 Task: Create a sub task Design and Implement Solution for the task  Improve app security and data encryption in the project TrendSetter , assign it to team member softage.6@softage.net and update the status of the sub task to  Off Track , set the priority of the sub task to High.
Action: Mouse moved to (60, 210)
Screenshot: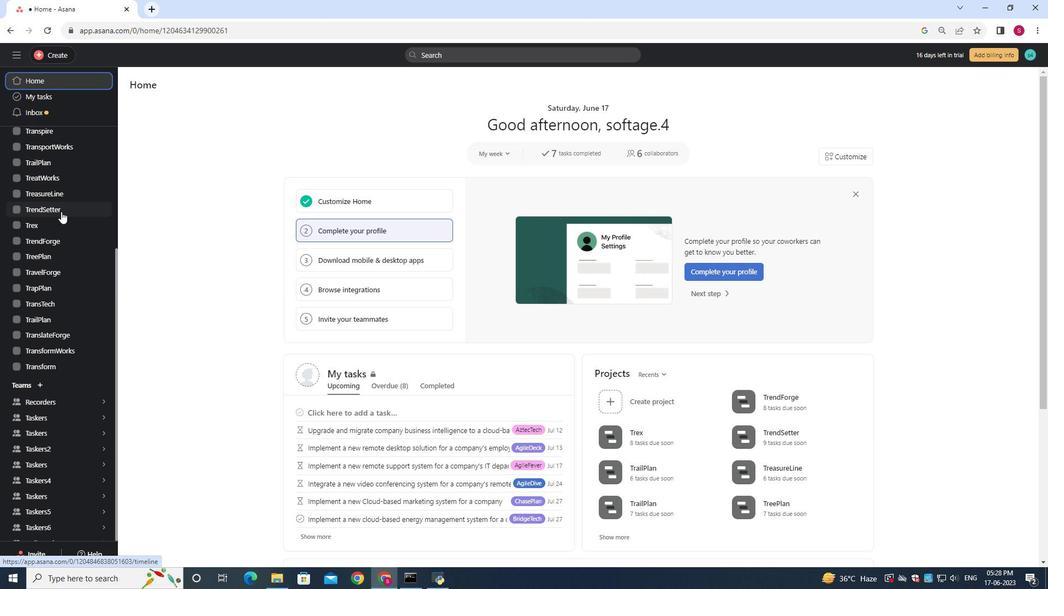 
Action: Mouse pressed left at (60, 210)
Screenshot: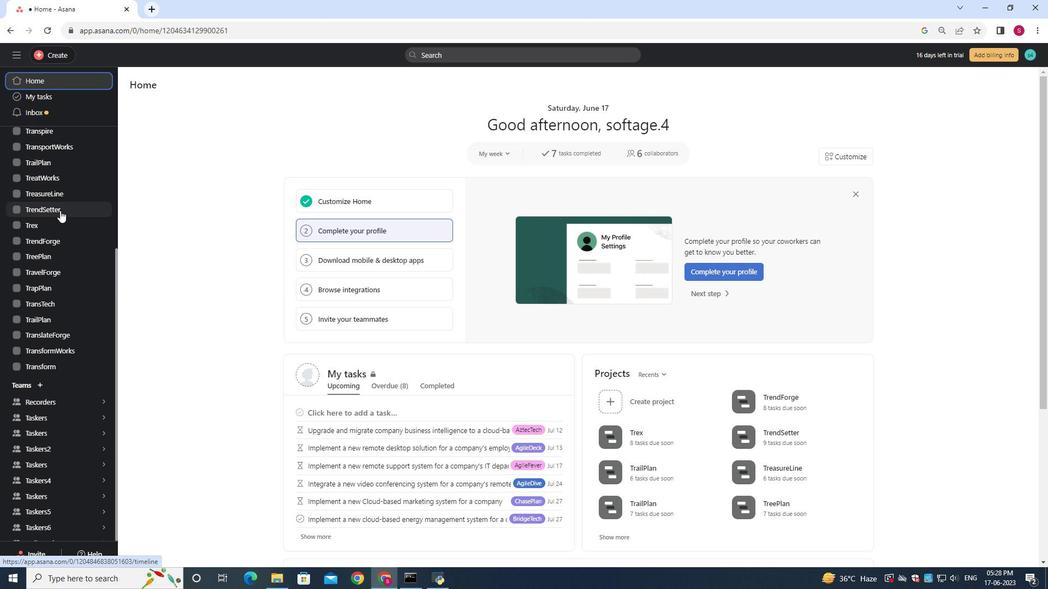 
Action: Mouse moved to (385, 240)
Screenshot: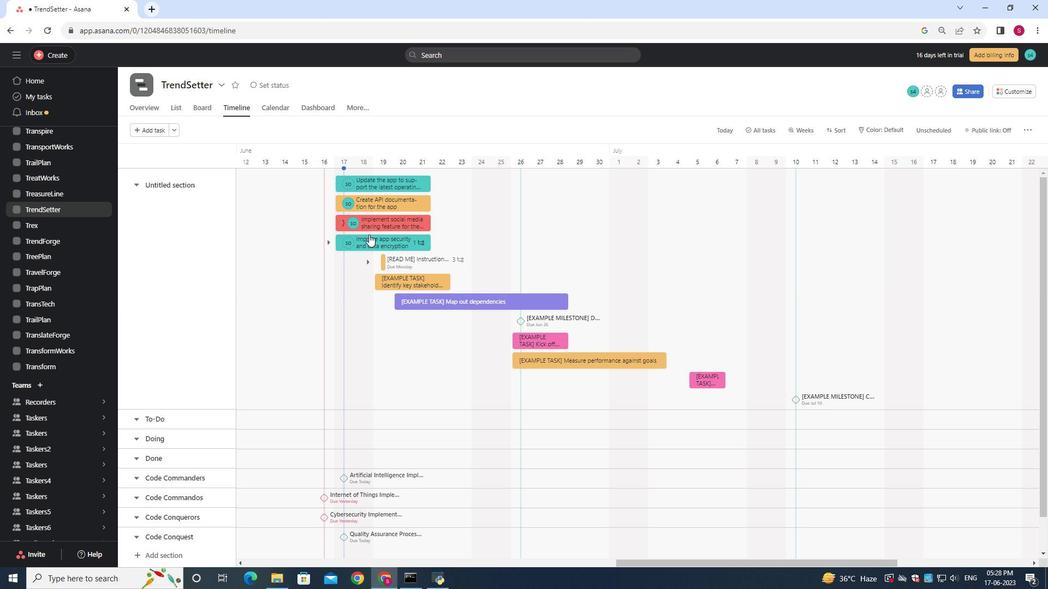 
Action: Mouse pressed left at (385, 240)
Screenshot: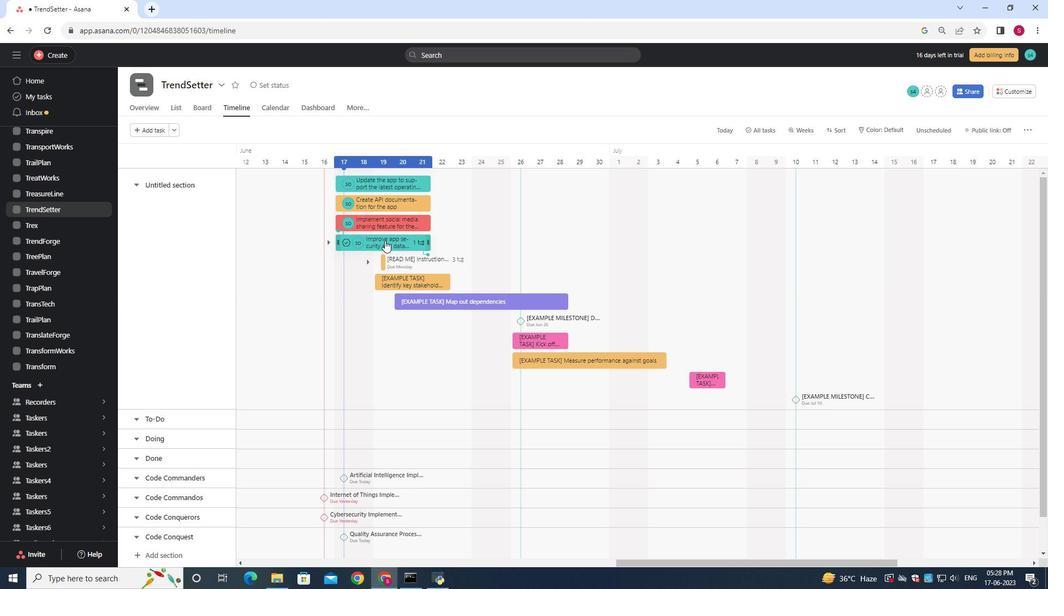 
Action: Mouse moved to (826, 376)
Screenshot: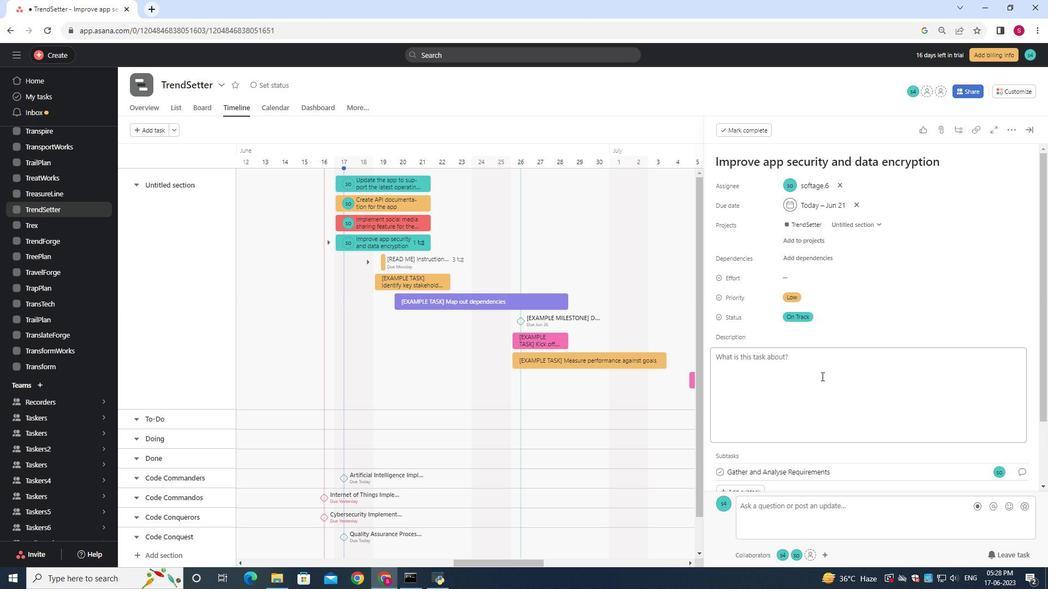 
Action: Mouse scrolled (826, 375) with delta (0, 0)
Screenshot: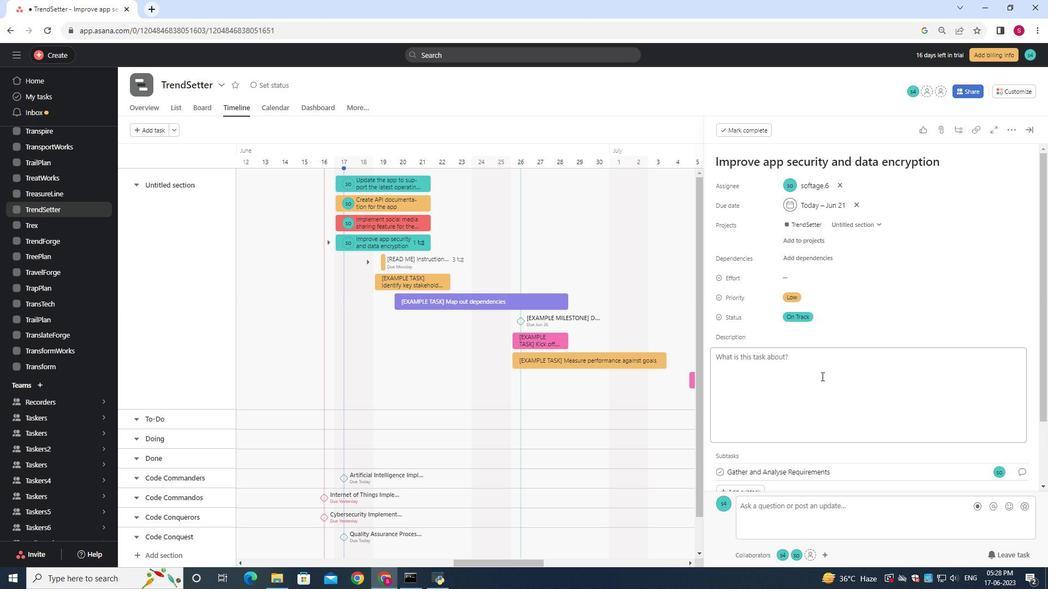 
Action: Mouse moved to (826, 376)
Screenshot: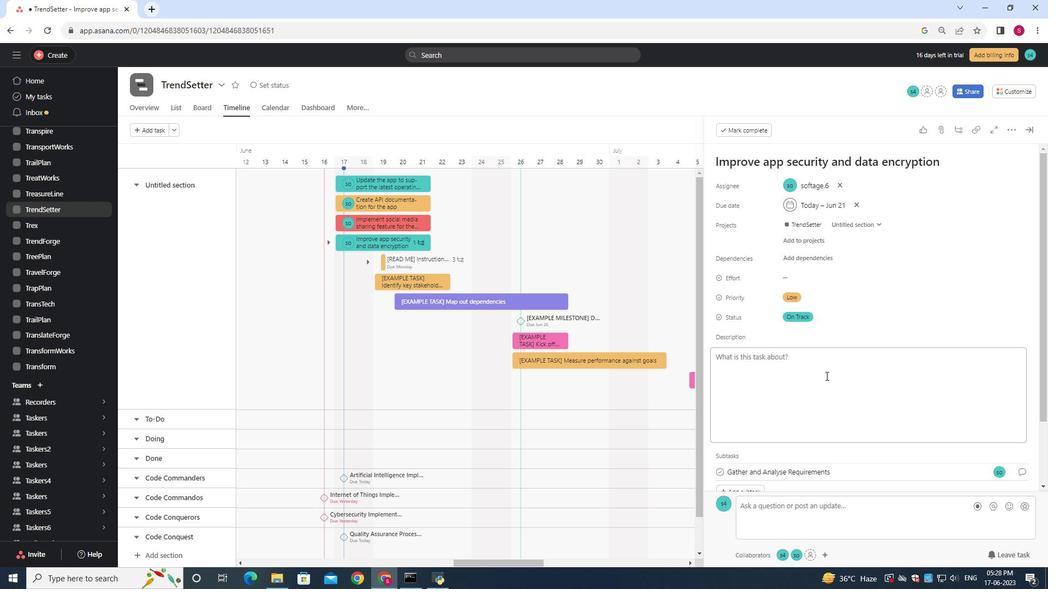 
Action: Mouse scrolled (826, 376) with delta (0, 0)
Screenshot: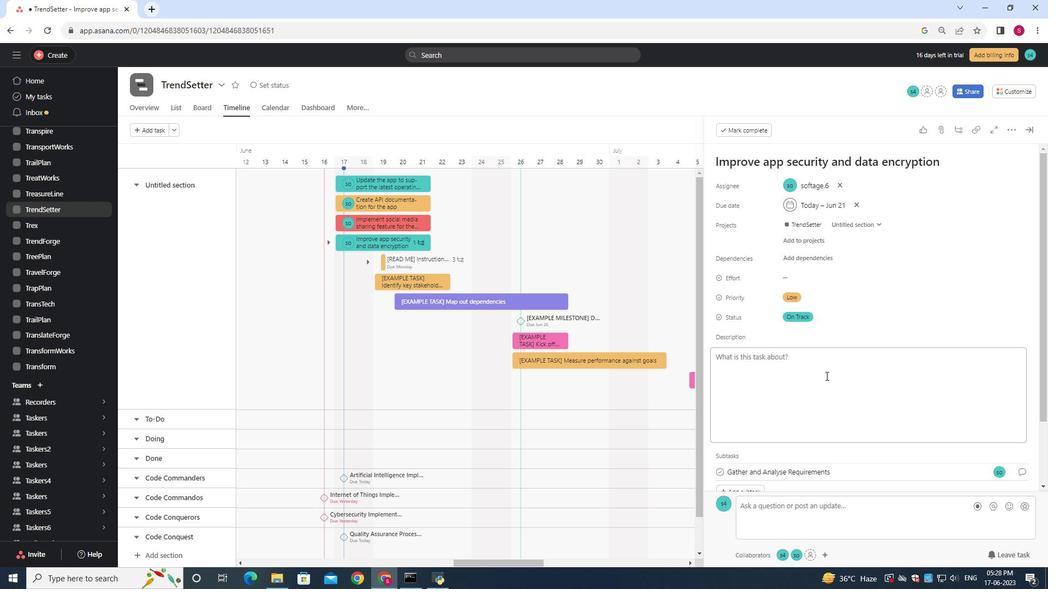 
Action: Mouse moved to (741, 412)
Screenshot: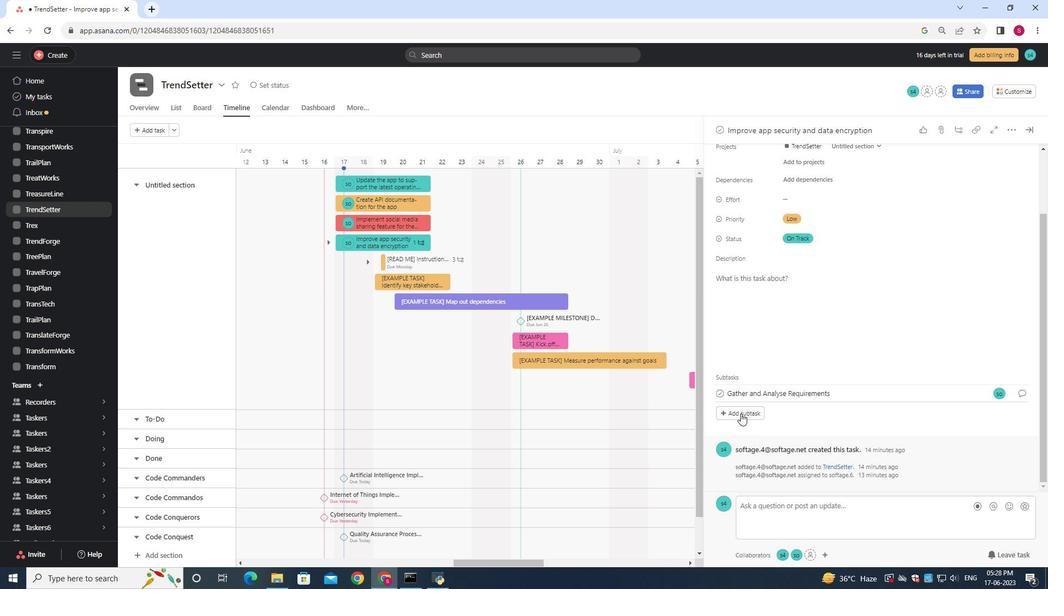 
Action: Mouse pressed left at (741, 412)
Screenshot: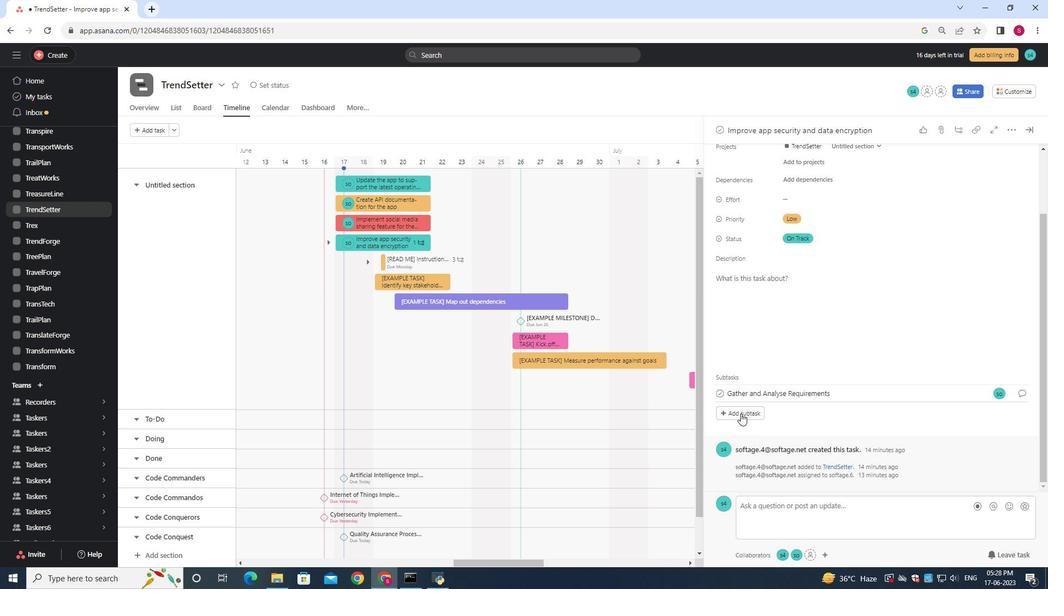 
Action: Mouse moved to (742, 418)
Screenshot: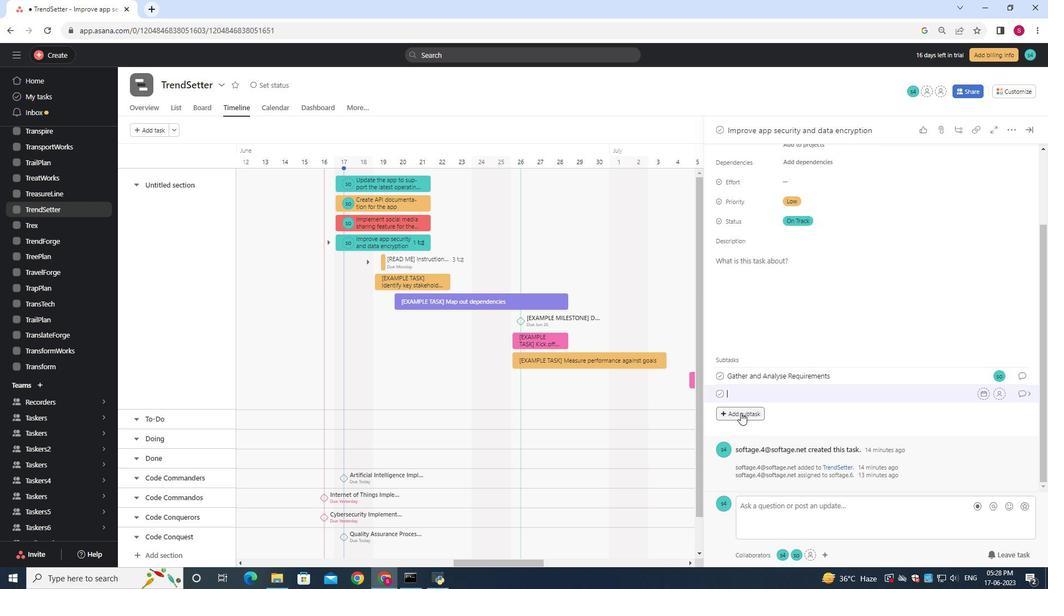 
Action: Key pressed <Key.shift>Design<Key.space>and<Key.space><Key.shift>Implement<Key.space><Key.shift>Solution
Screenshot: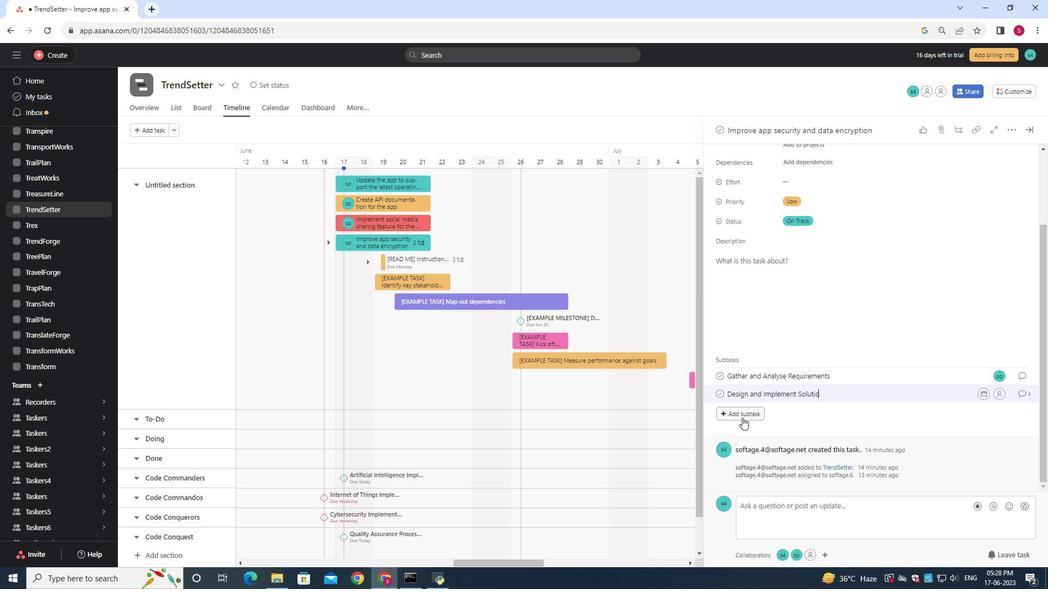 
Action: Mouse moved to (744, 418)
Screenshot: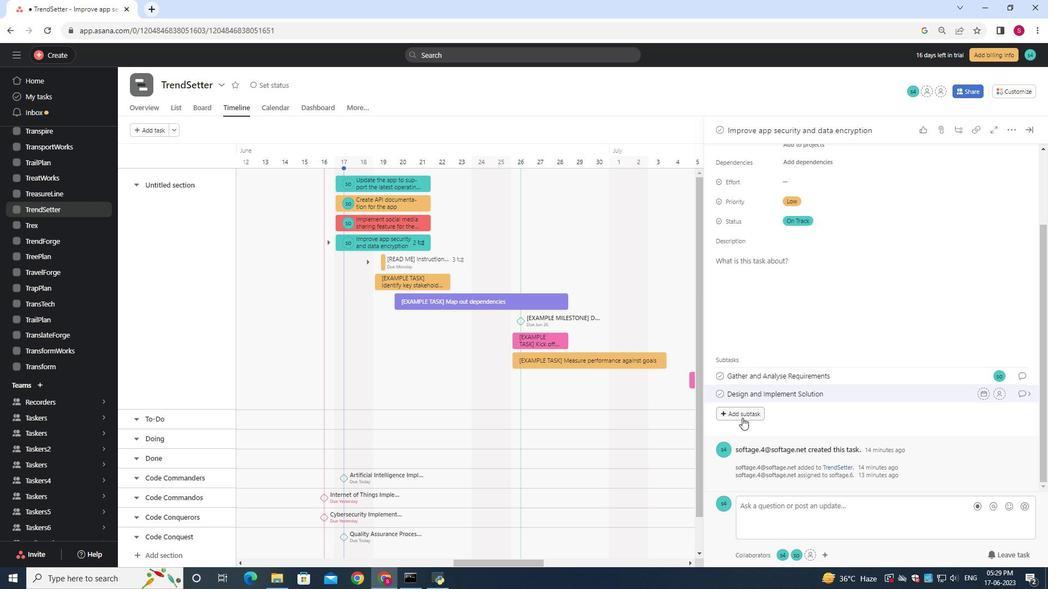 
Action: Key pressed <Key.space>
Screenshot: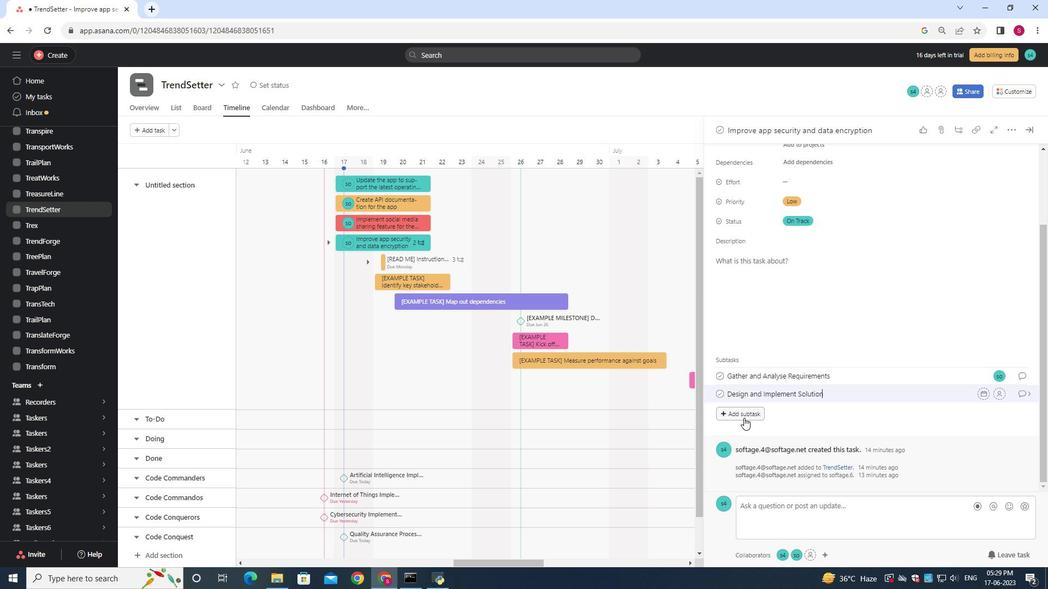
Action: Mouse moved to (789, 395)
Screenshot: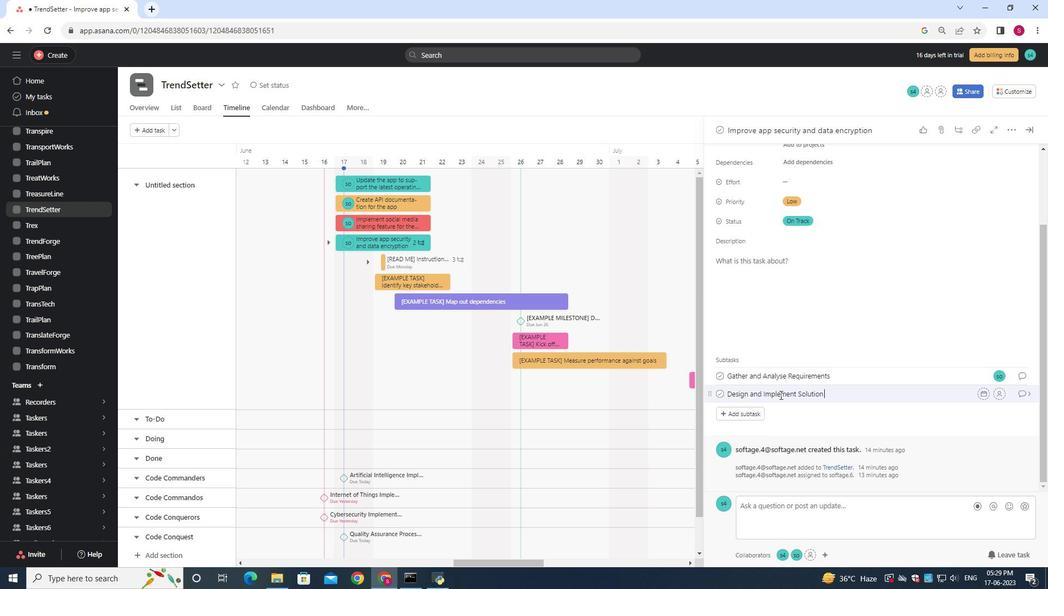 
Action: Mouse scrolled (789, 394) with delta (0, 0)
Screenshot: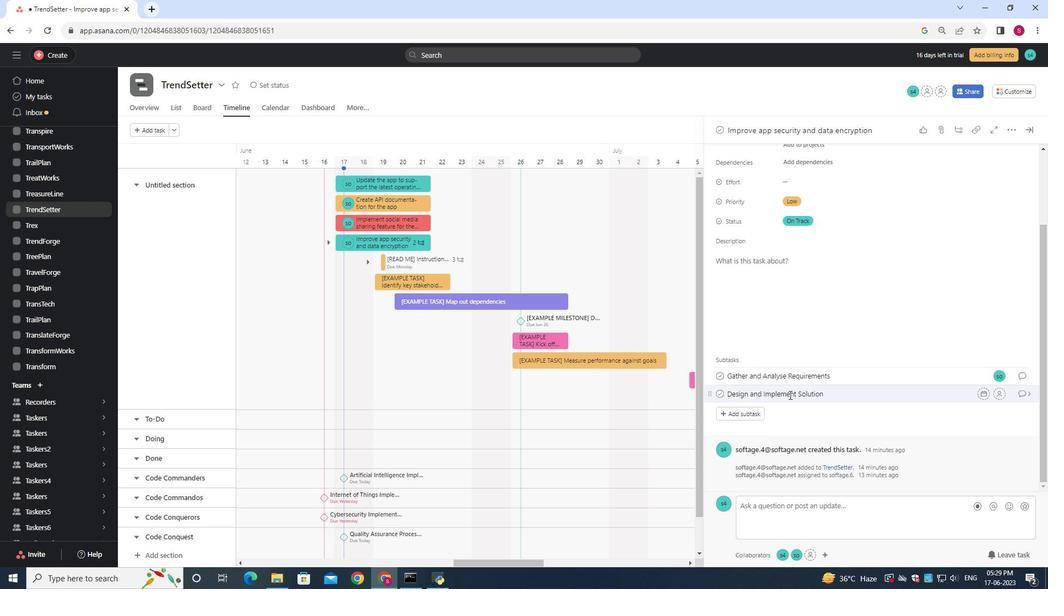 
Action: Mouse scrolled (789, 394) with delta (0, 0)
Screenshot: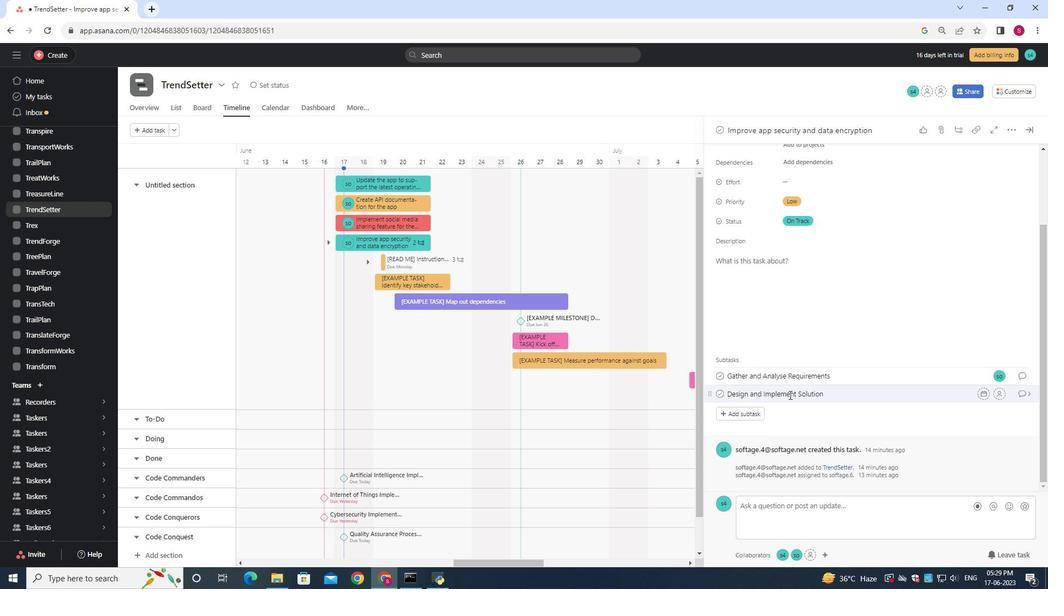 
Action: Mouse moved to (996, 394)
Screenshot: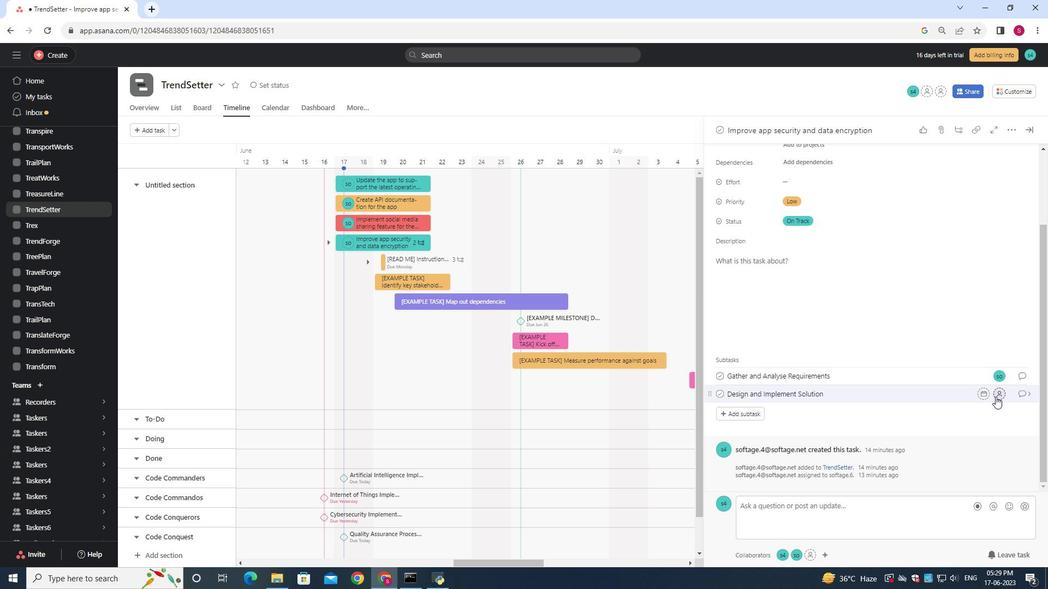 
Action: Mouse pressed left at (996, 394)
Screenshot: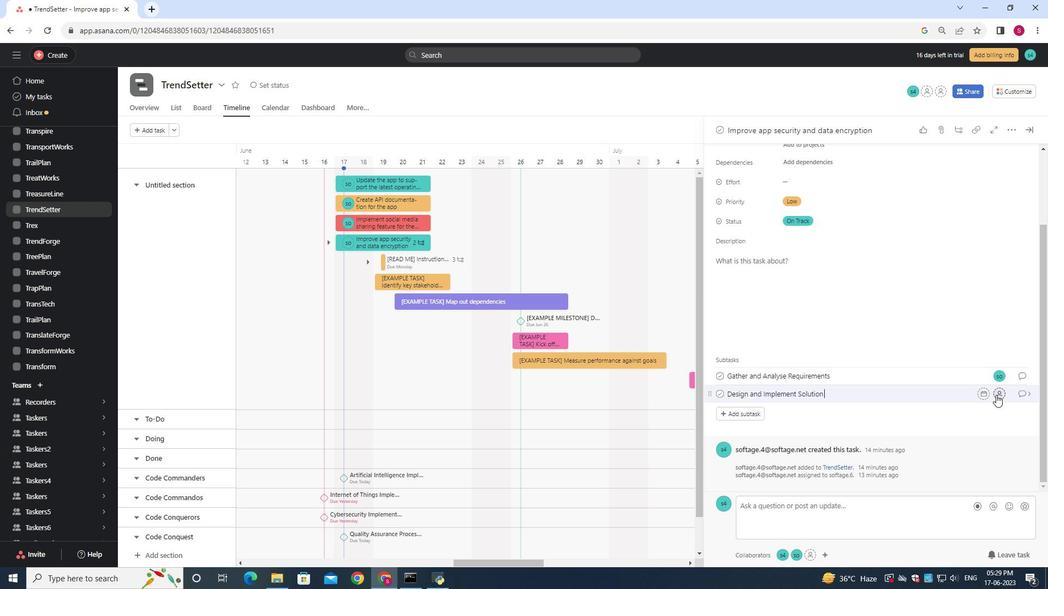 
Action: Key pressed softage.6<Key.shift>@softage.net
Screenshot: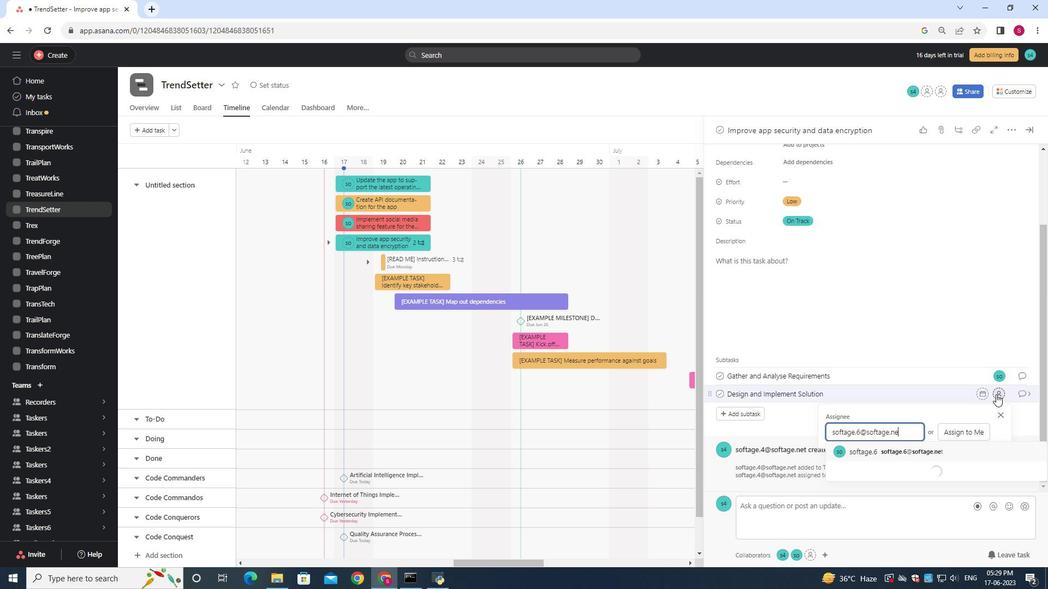 
Action: Mouse moved to (907, 452)
Screenshot: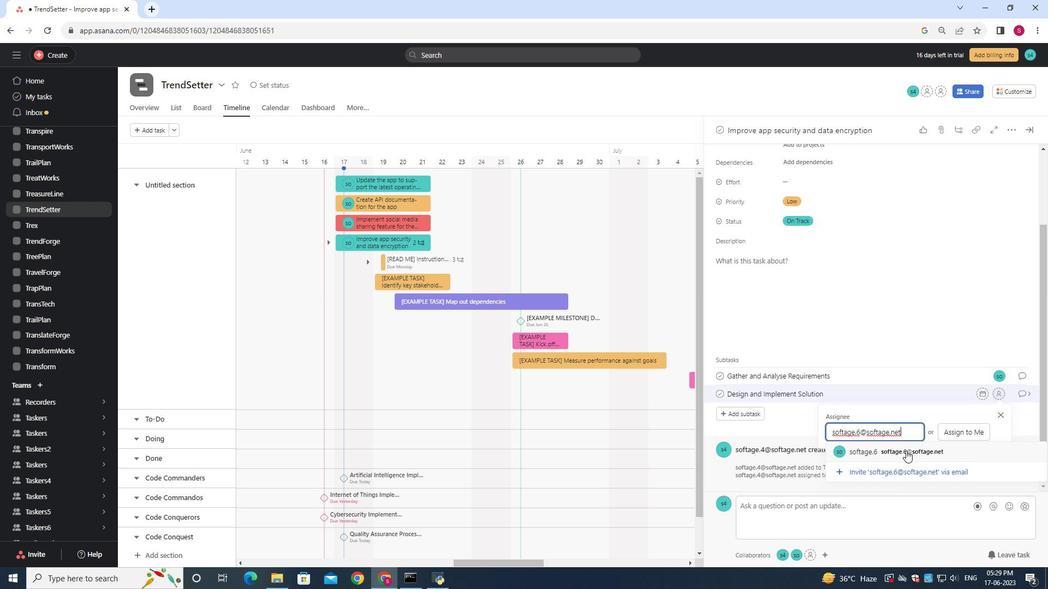 
Action: Mouse pressed left at (907, 452)
Screenshot: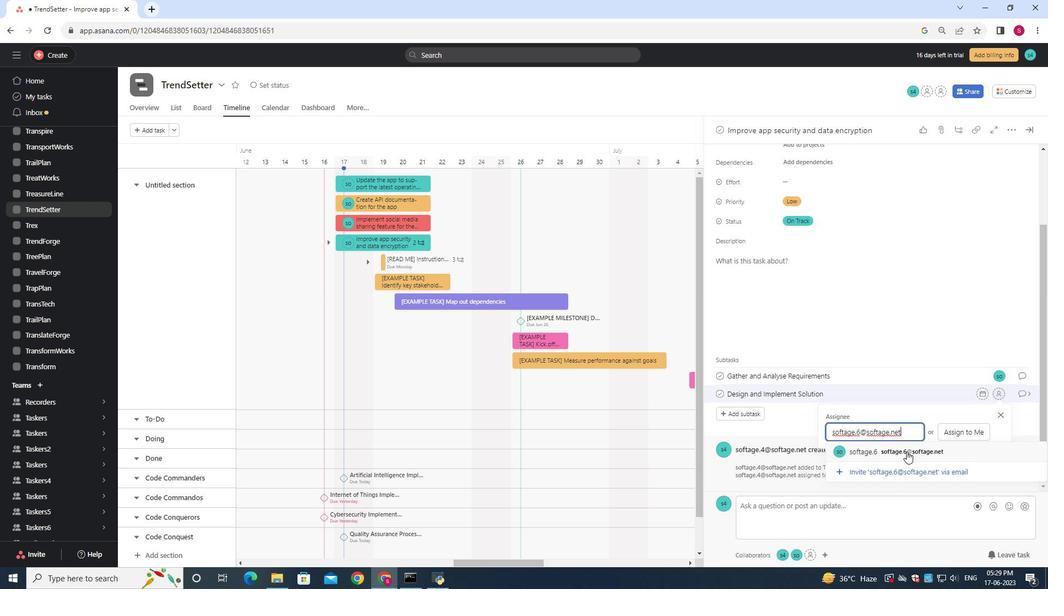 
Action: Mouse moved to (1028, 393)
Screenshot: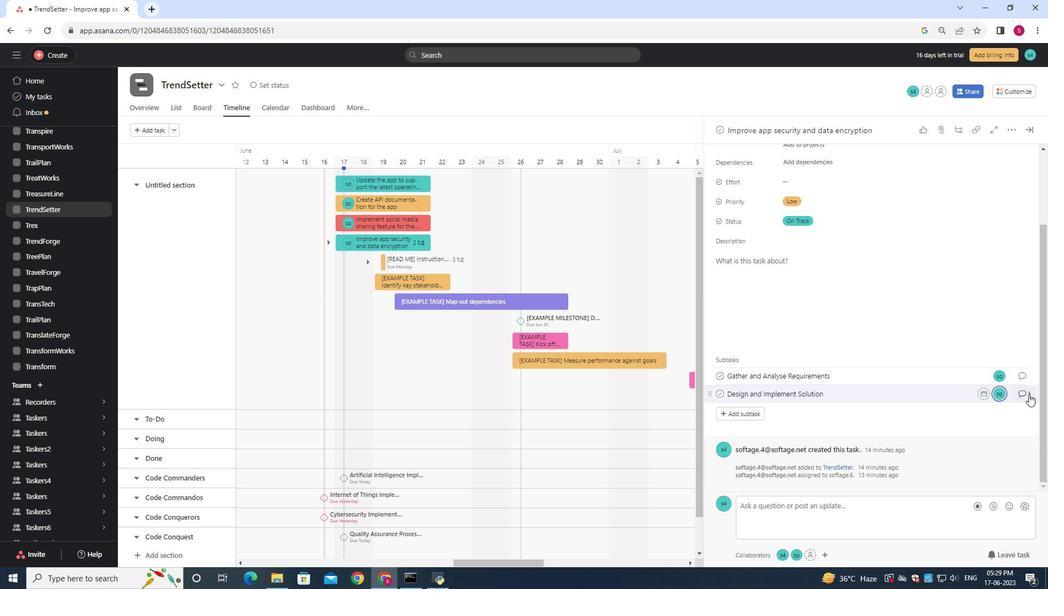 
Action: Mouse pressed left at (1028, 393)
Screenshot: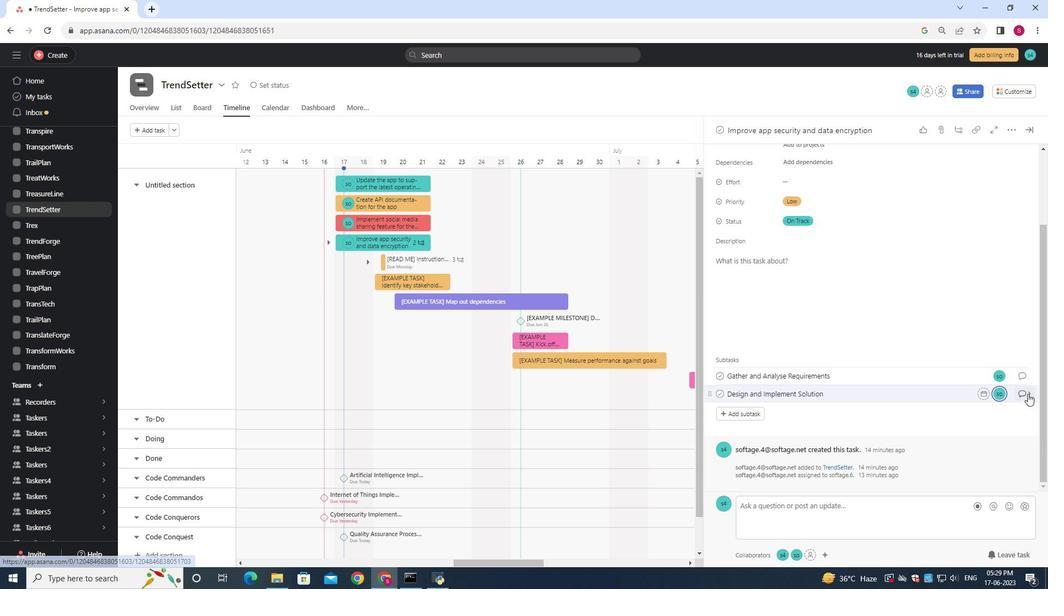 
Action: Mouse moved to (745, 273)
Screenshot: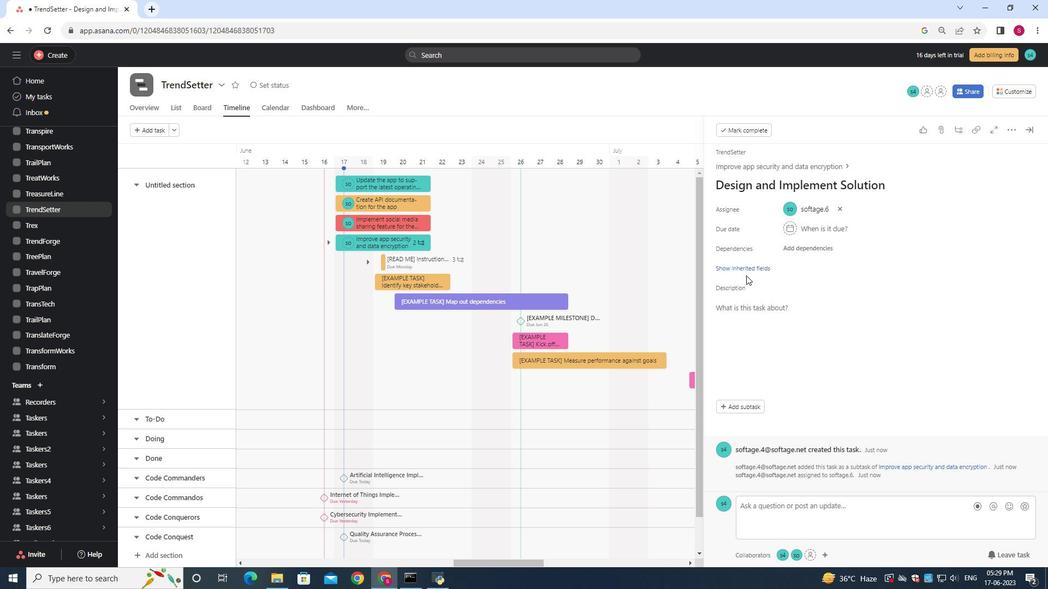 
Action: Mouse pressed left at (745, 273)
Screenshot: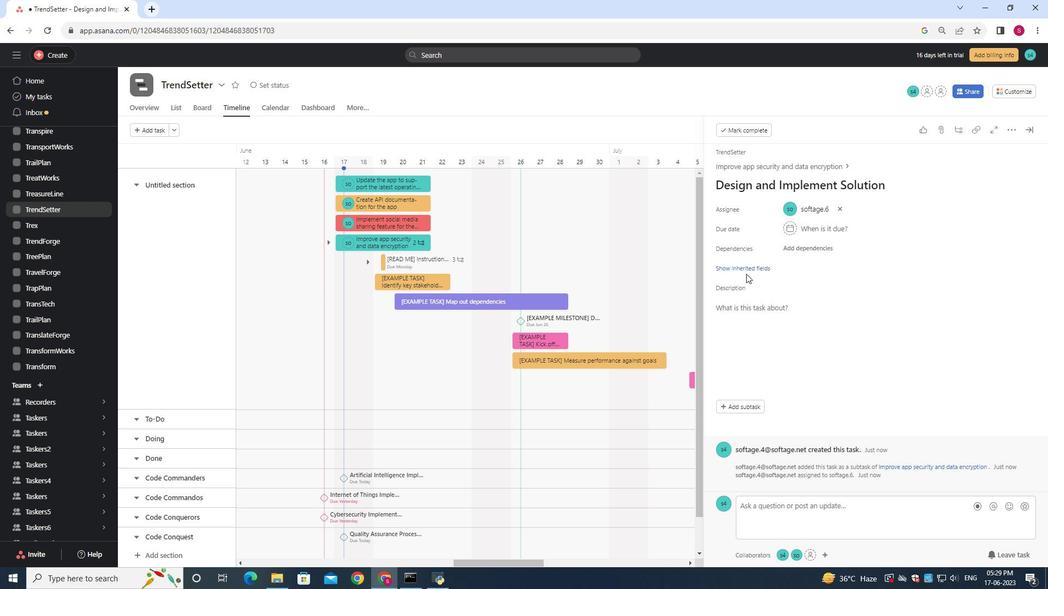 
Action: Mouse moved to (745, 270)
Screenshot: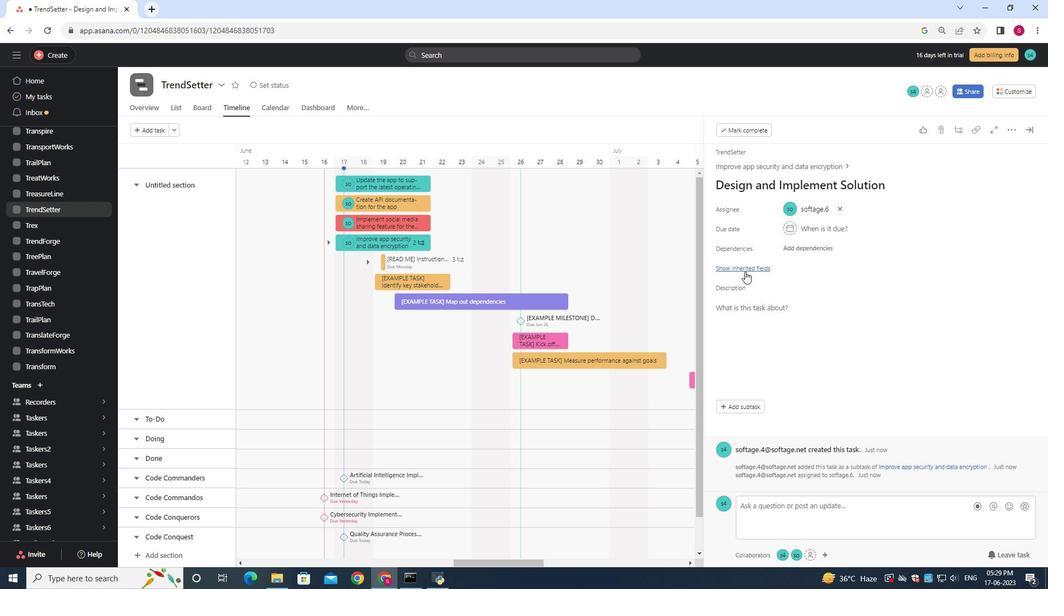 
Action: Mouse pressed left at (745, 270)
Screenshot: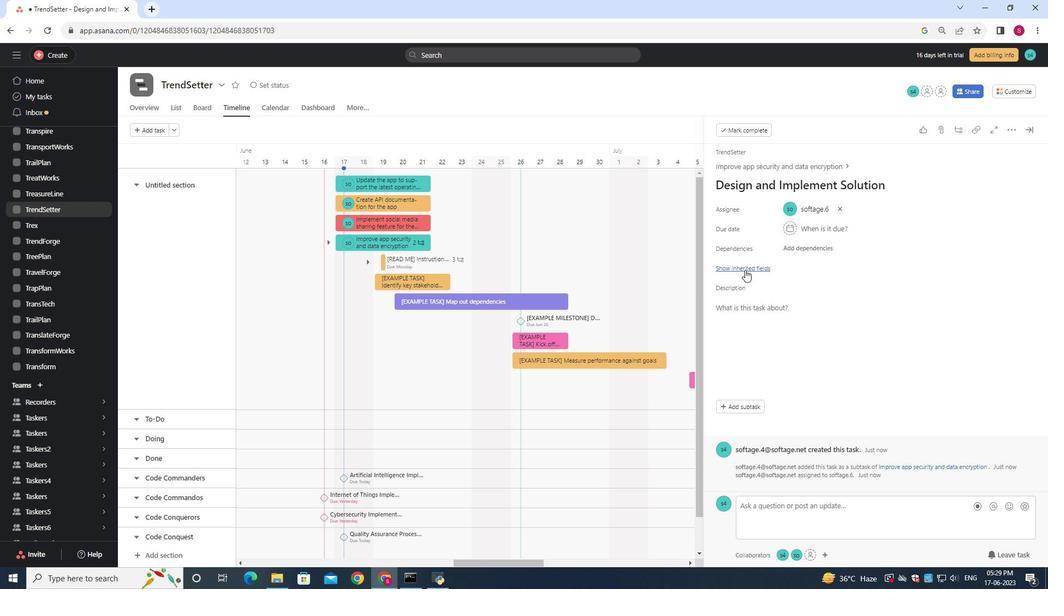 
Action: Mouse moved to (790, 328)
Screenshot: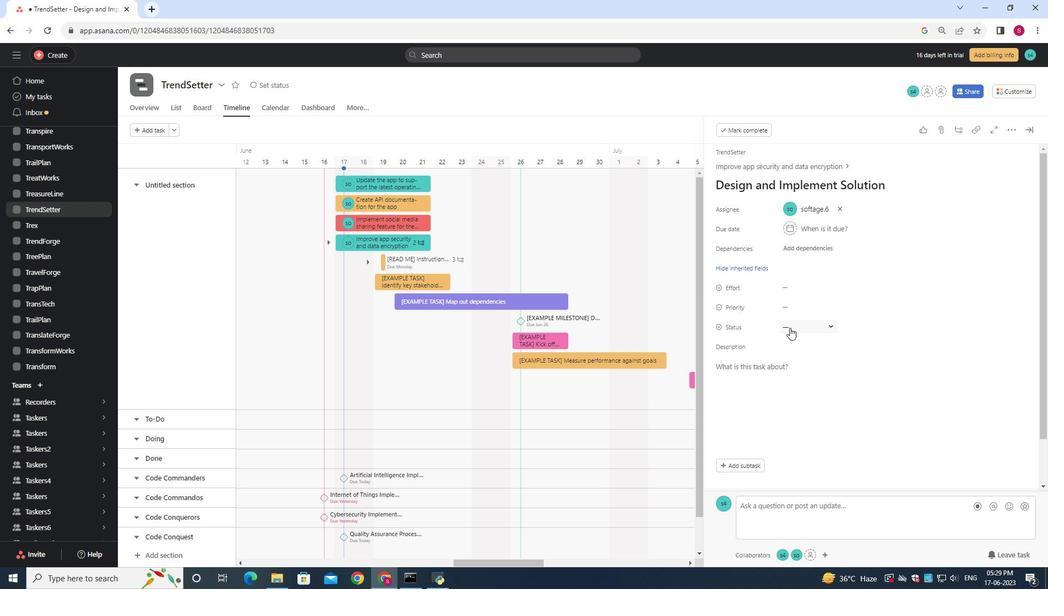 
Action: Mouse pressed left at (790, 328)
Screenshot: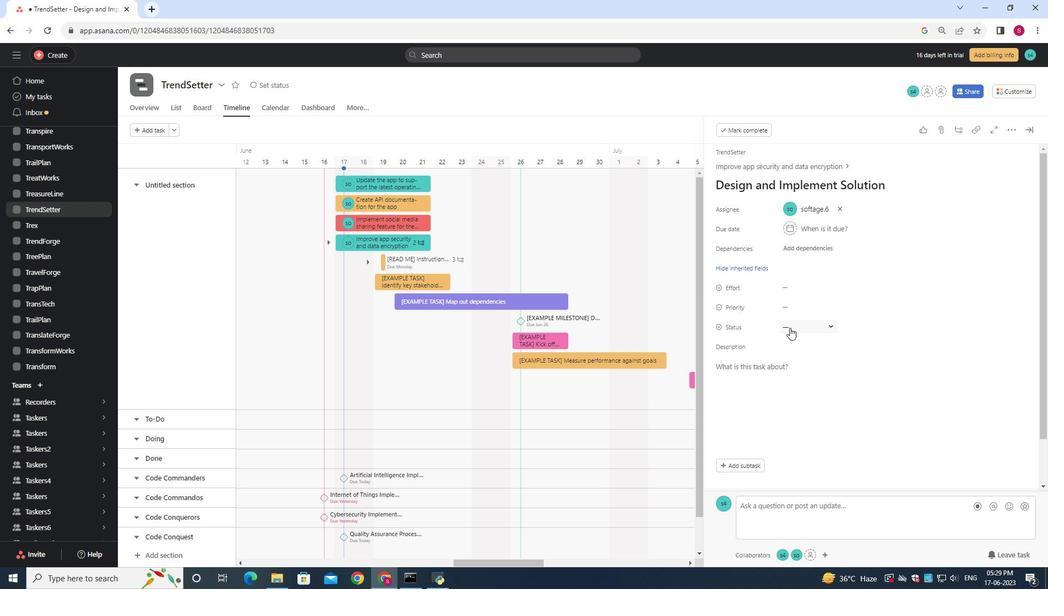 
Action: Mouse moved to (812, 400)
Screenshot: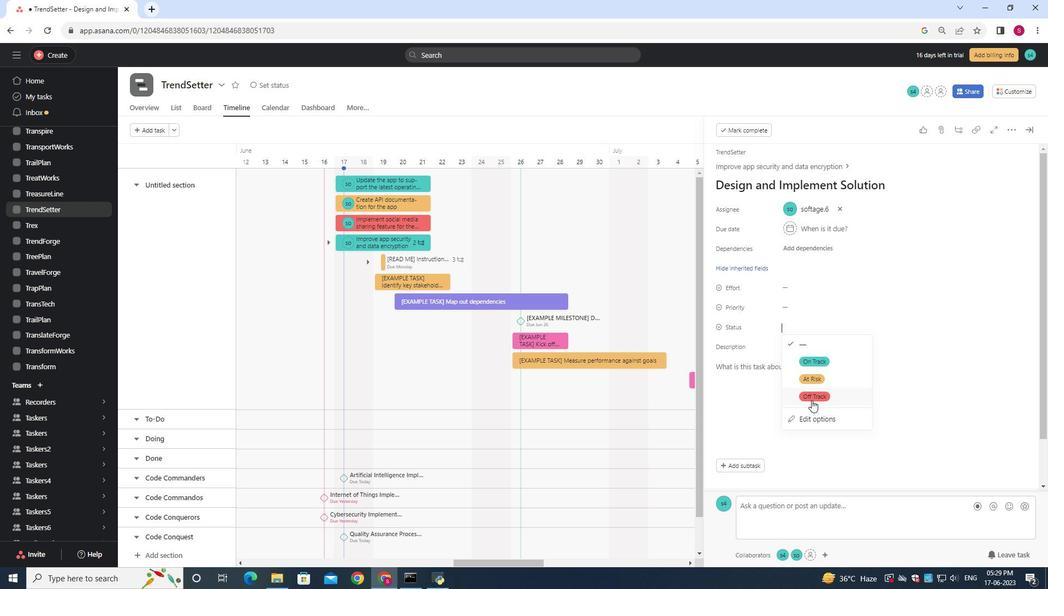 
Action: Mouse pressed left at (812, 400)
Screenshot: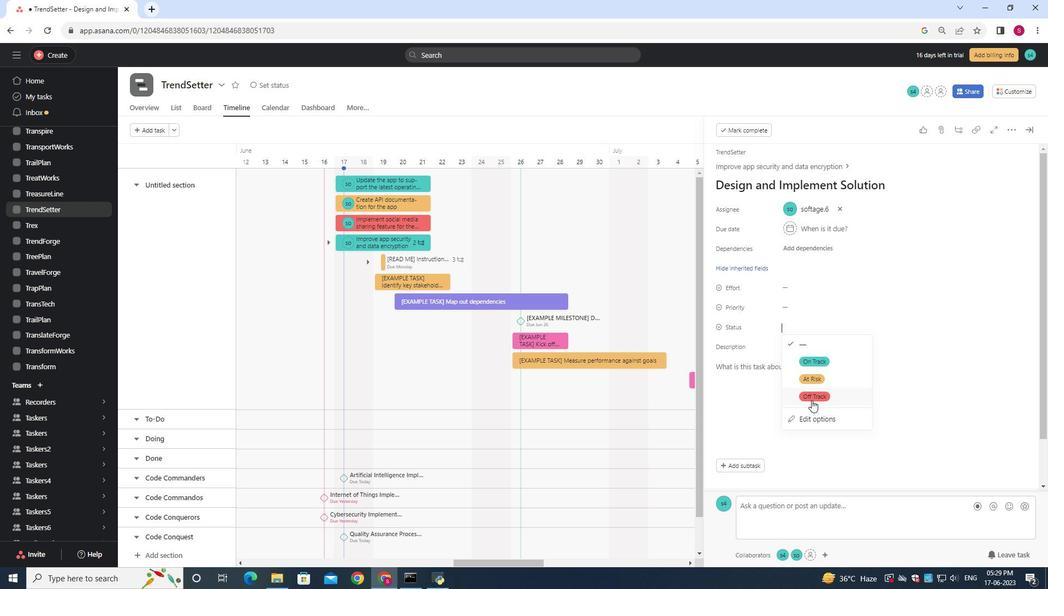 
Action: Mouse moved to (789, 309)
Screenshot: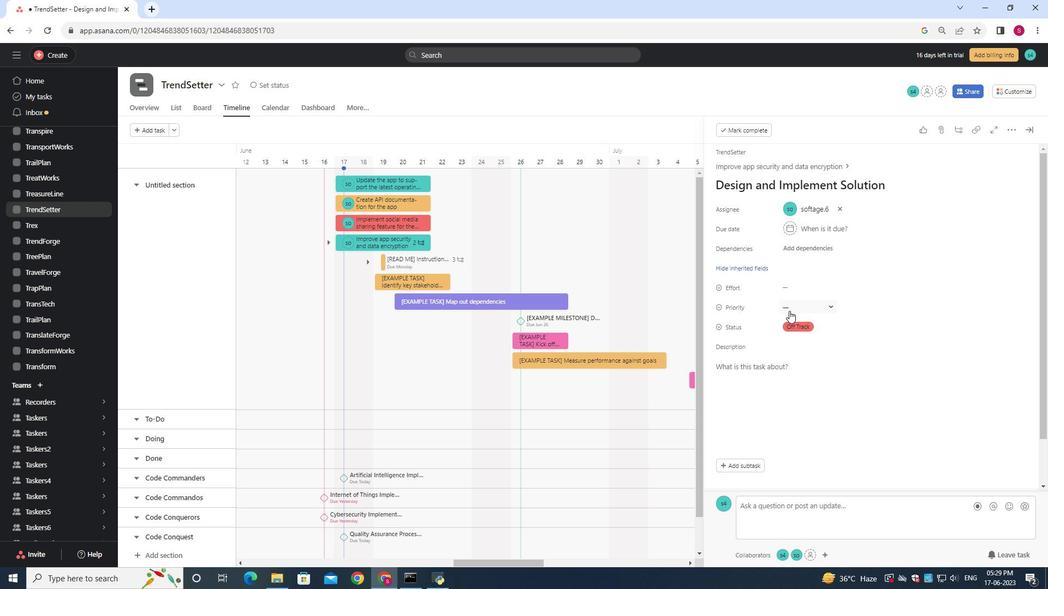 
Action: Mouse pressed left at (789, 309)
Screenshot: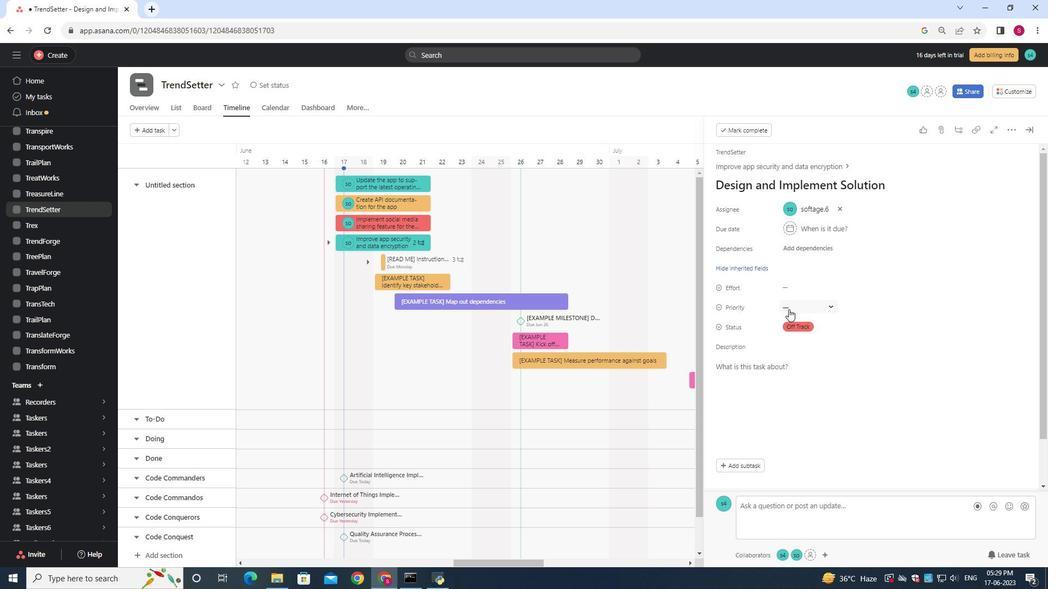 
Action: Mouse moved to (809, 343)
Screenshot: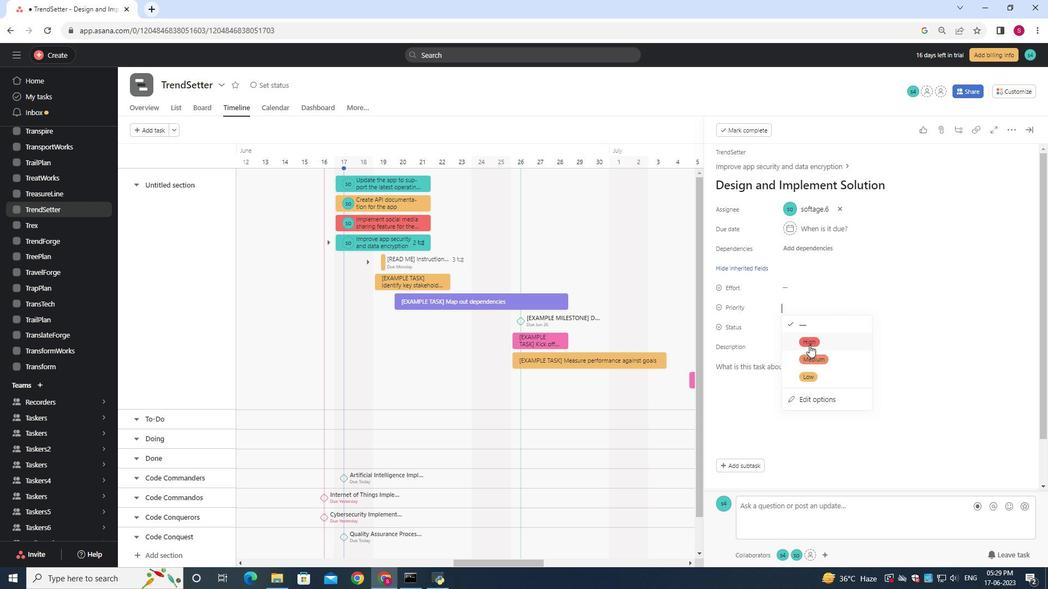 
Action: Mouse pressed left at (809, 343)
Screenshot: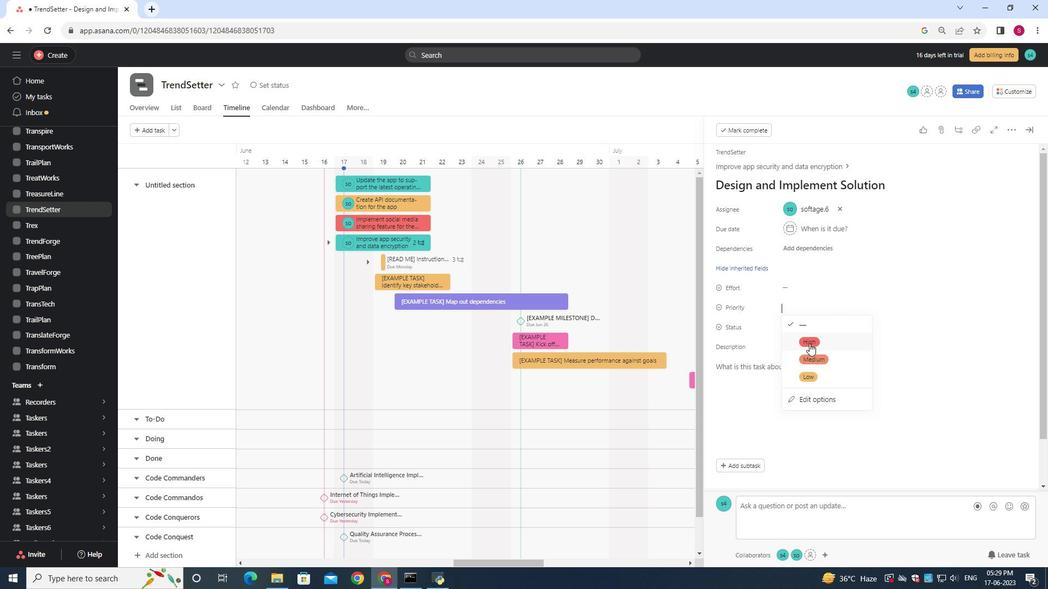 
Action: Mouse moved to (785, 329)
Screenshot: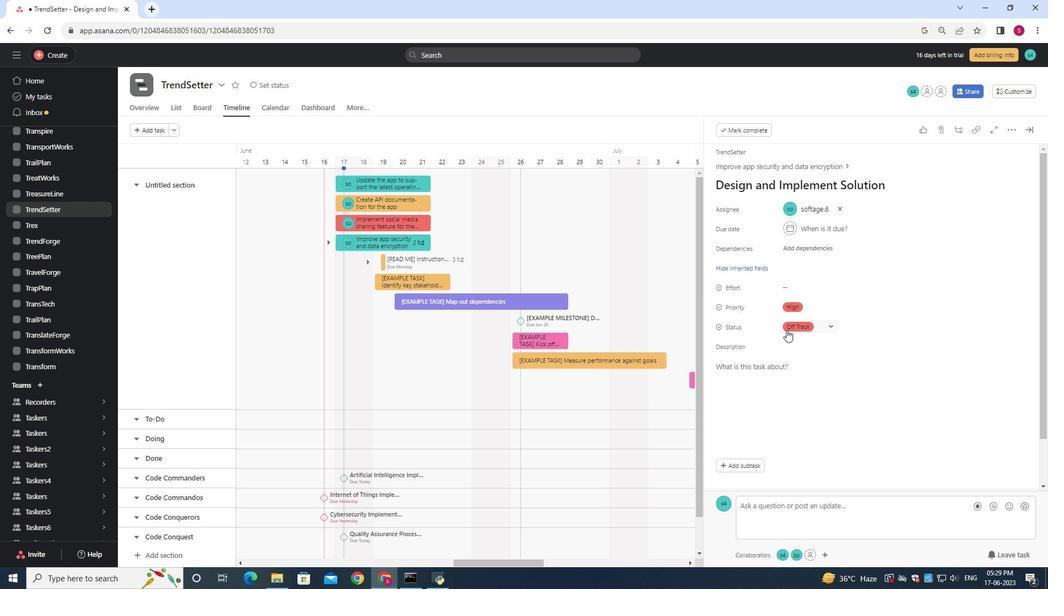 
